 Task: Sort the products by unit price (high first).
Action: Mouse moved to (16, 316)
Screenshot: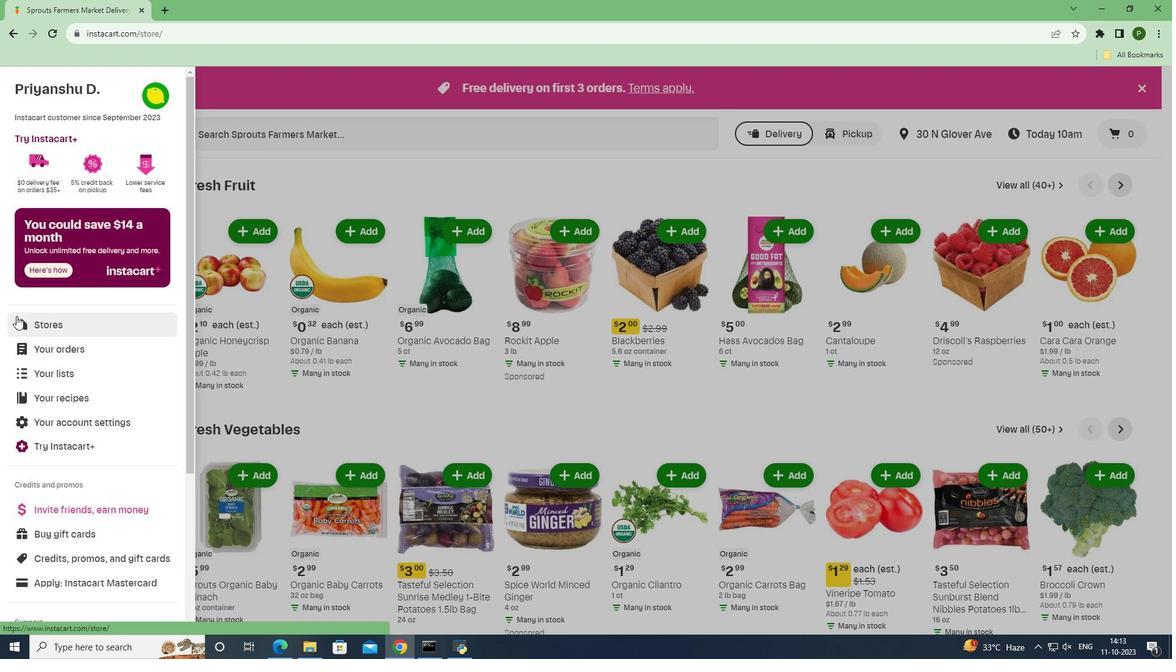 
Action: Mouse pressed left at (16, 316)
Screenshot: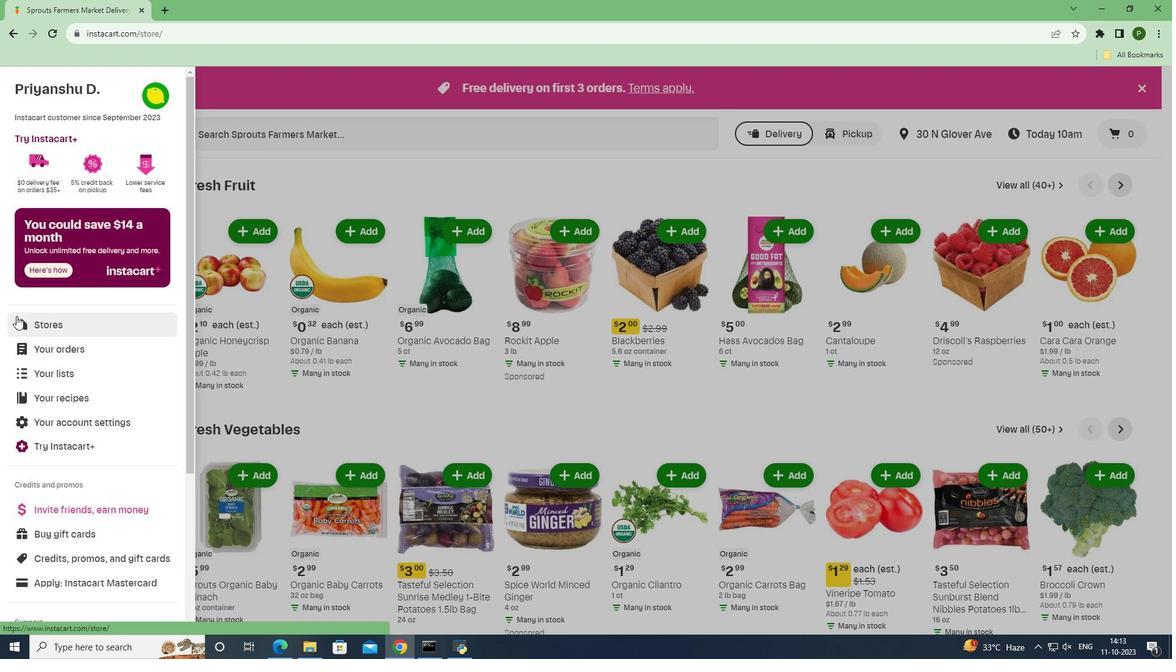 
Action: Mouse moved to (282, 143)
Screenshot: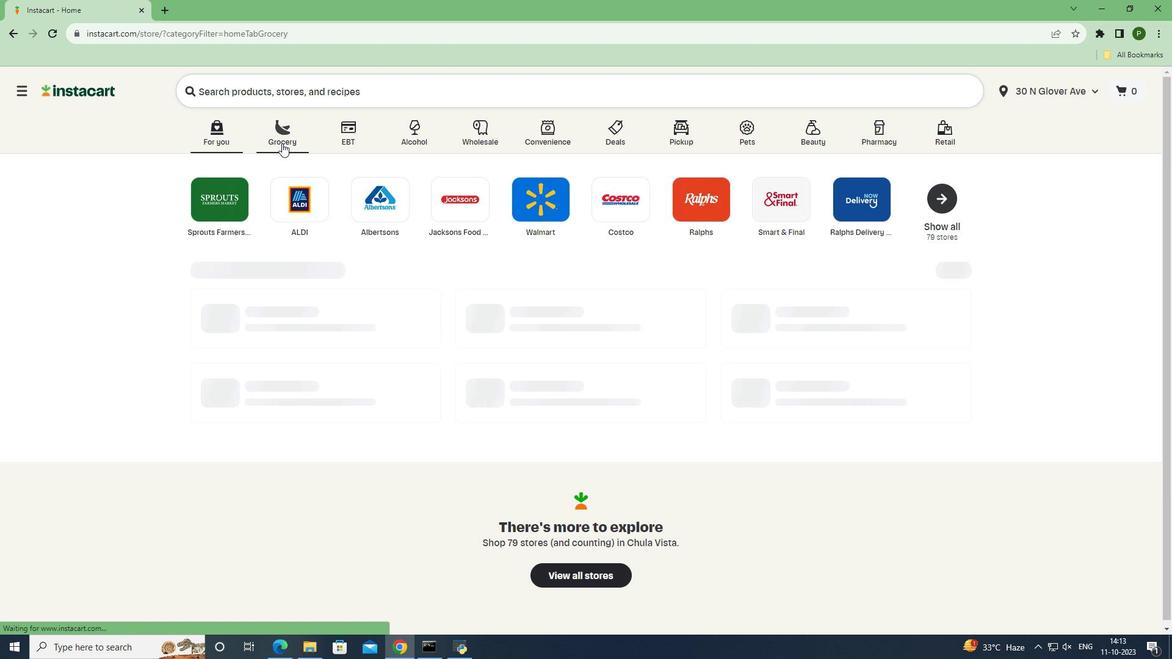 
Action: Mouse pressed left at (282, 143)
Screenshot: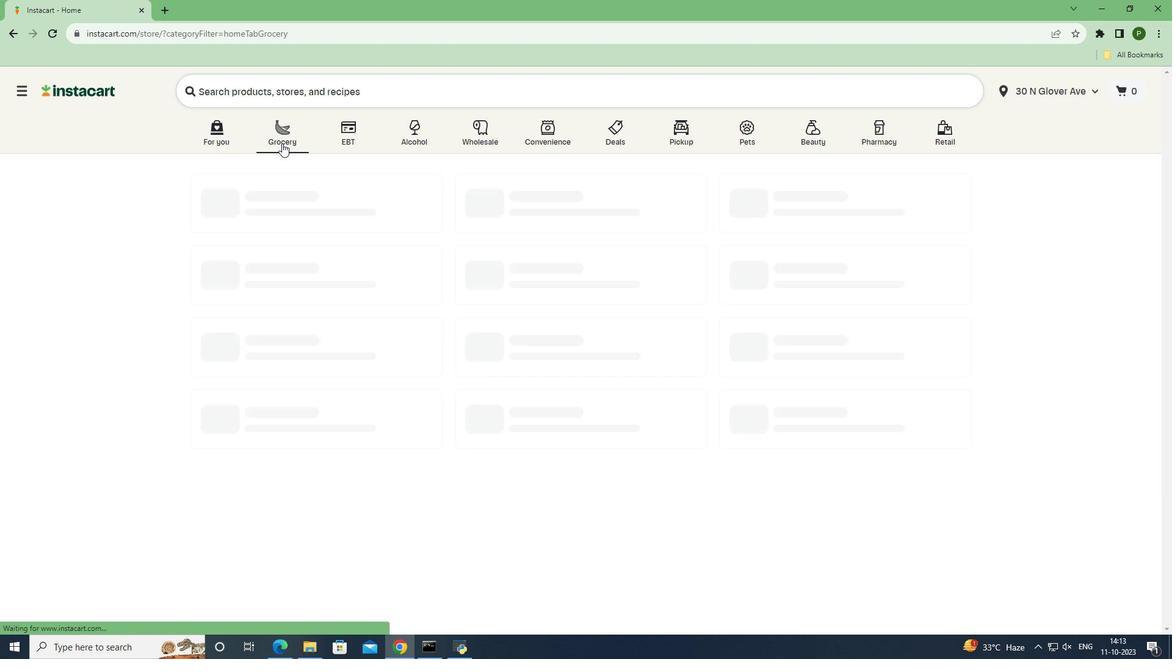 
Action: Mouse moved to (481, 271)
Screenshot: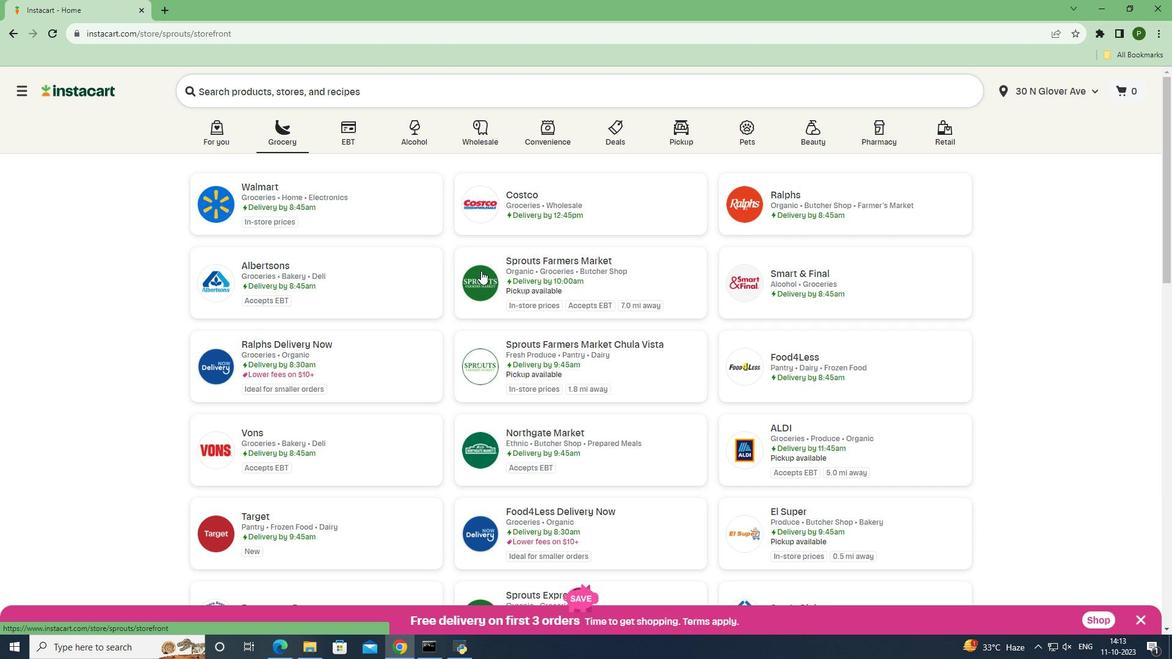 
Action: Mouse pressed left at (481, 271)
Screenshot: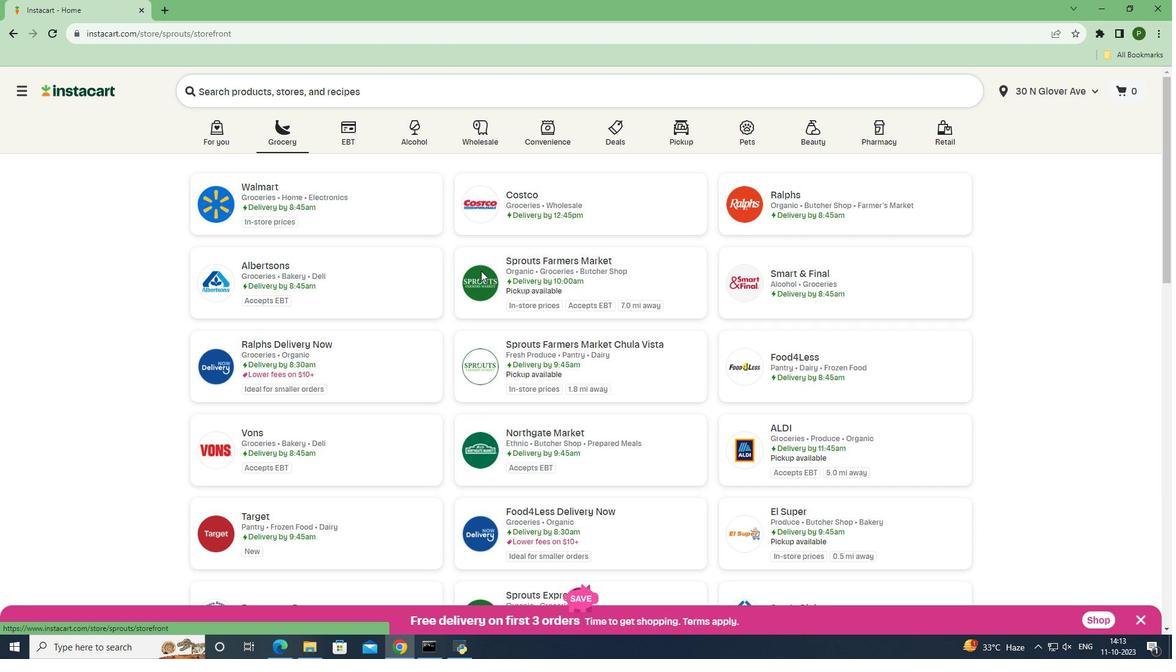 
Action: Mouse moved to (71, 456)
Screenshot: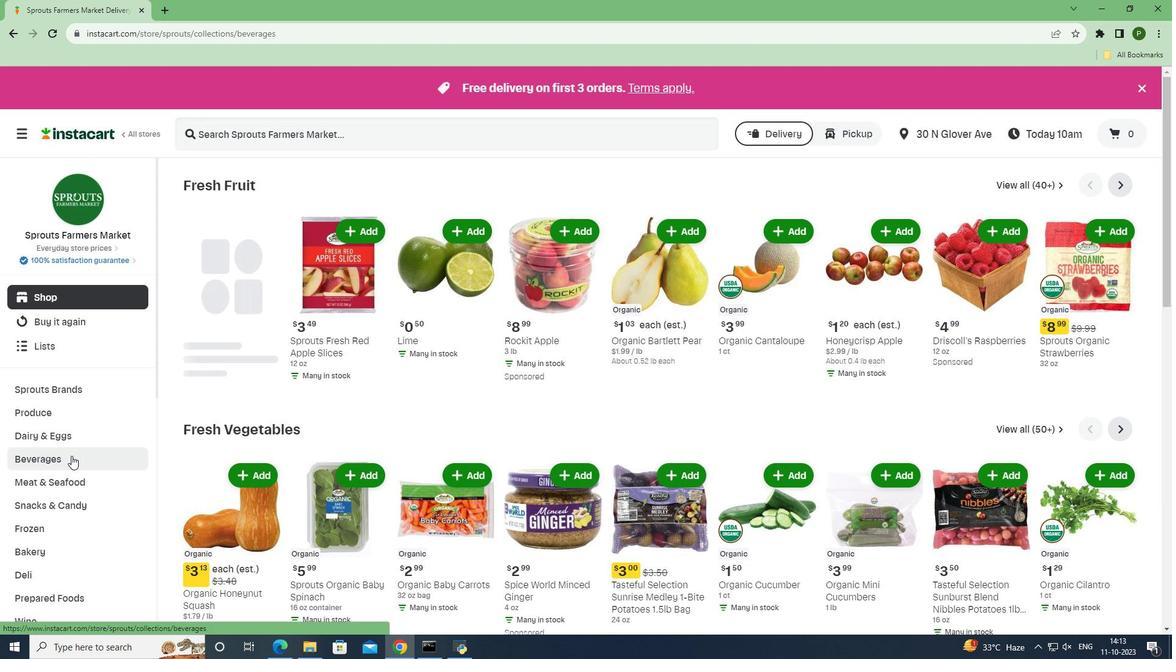 
Action: Mouse pressed left at (71, 456)
Screenshot: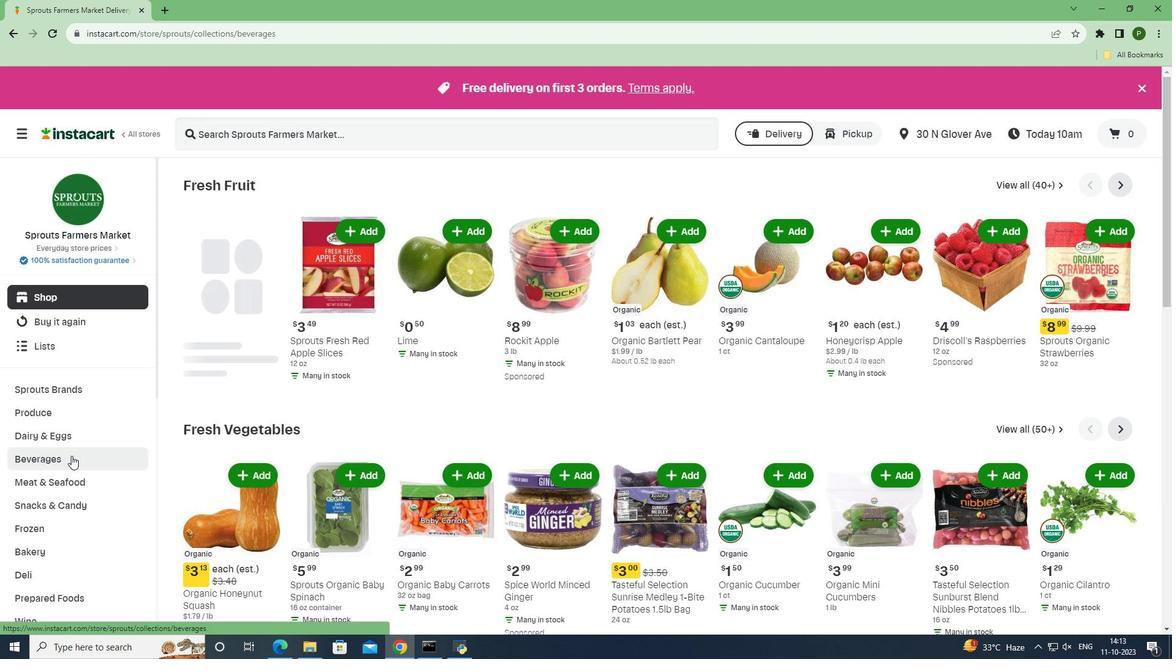 
Action: Mouse moved to (64, 526)
Screenshot: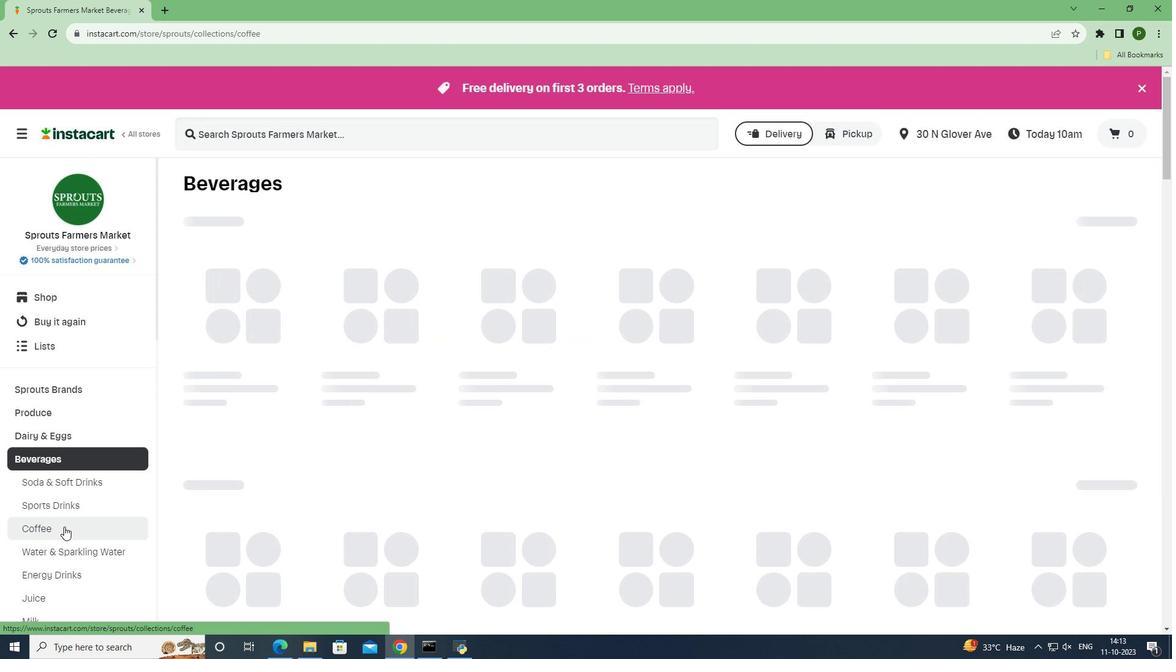
Action: Mouse pressed left at (64, 526)
Screenshot: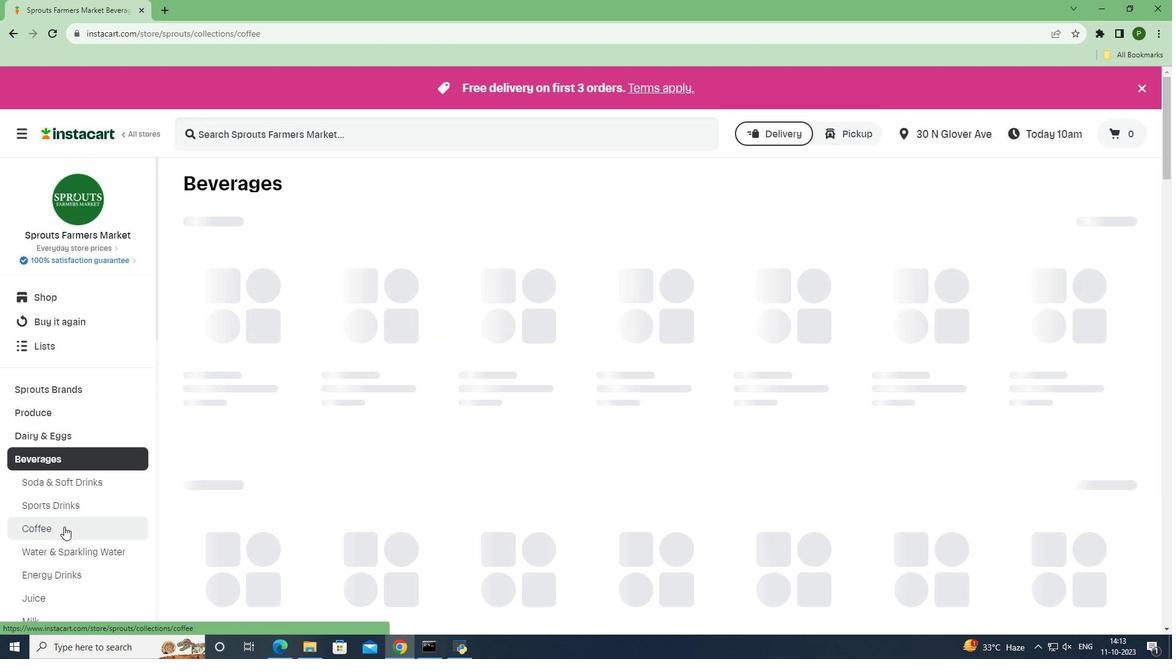 
Action: Mouse moved to (1066, 275)
Screenshot: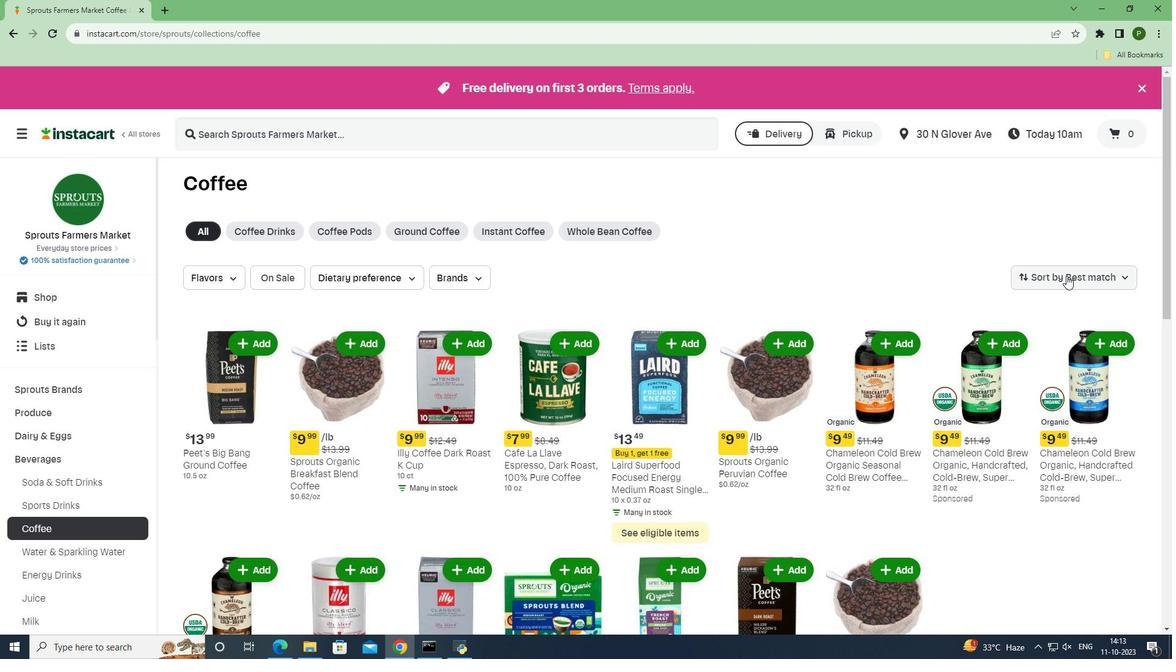 
Action: Mouse pressed left at (1066, 275)
Screenshot: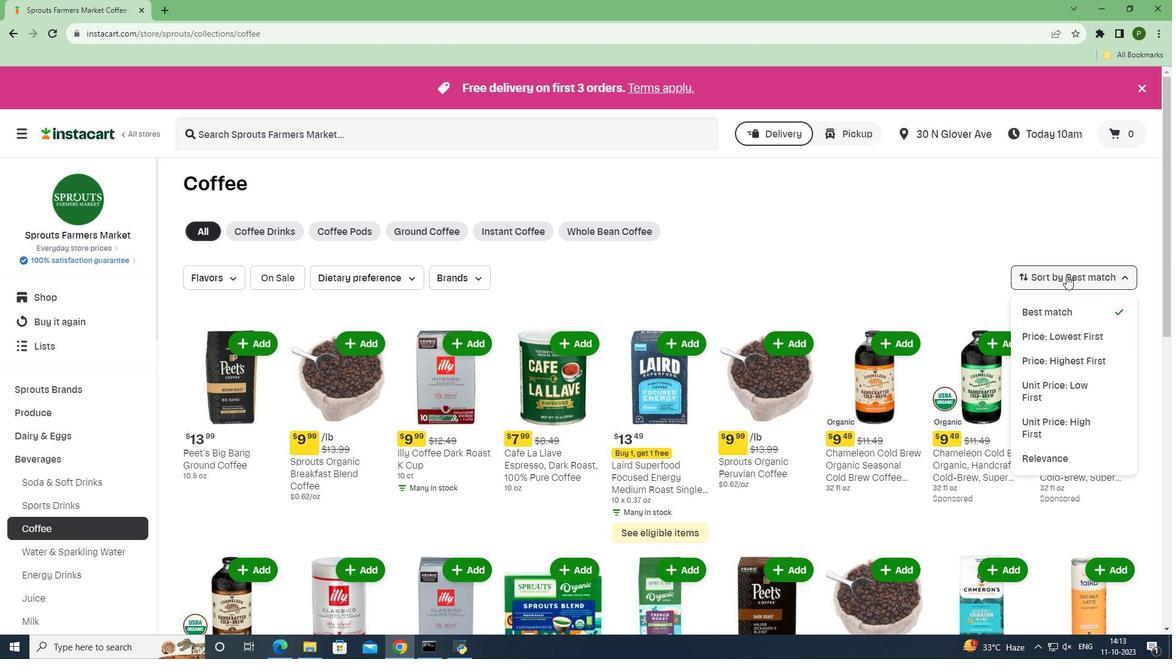 
Action: Mouse moved to (1048, 425)
Screenshot: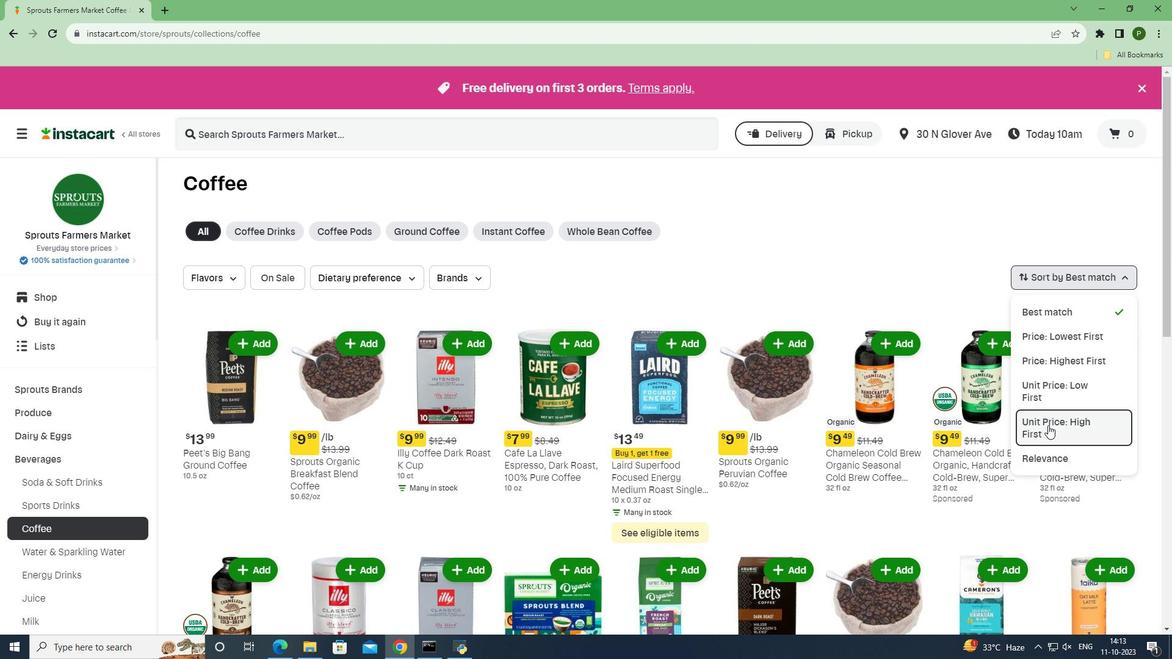 
Action: Mouse pressed left at (1048, 425)
Screenshot: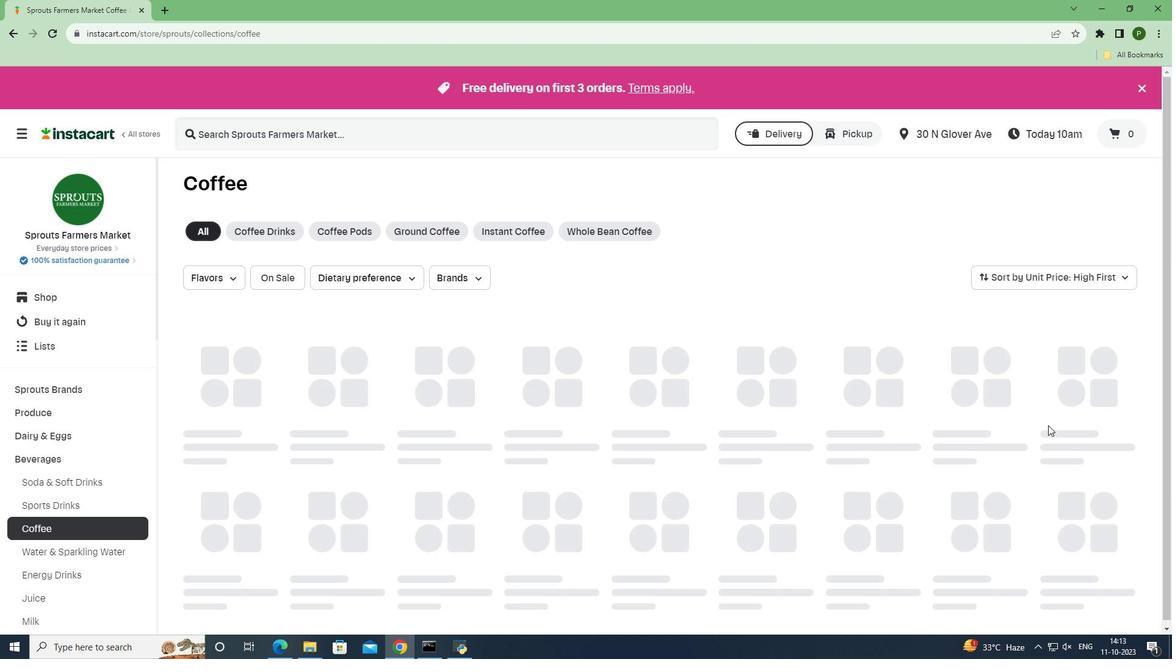 
Action: Mouse moved to (941, 540)
Screenshot: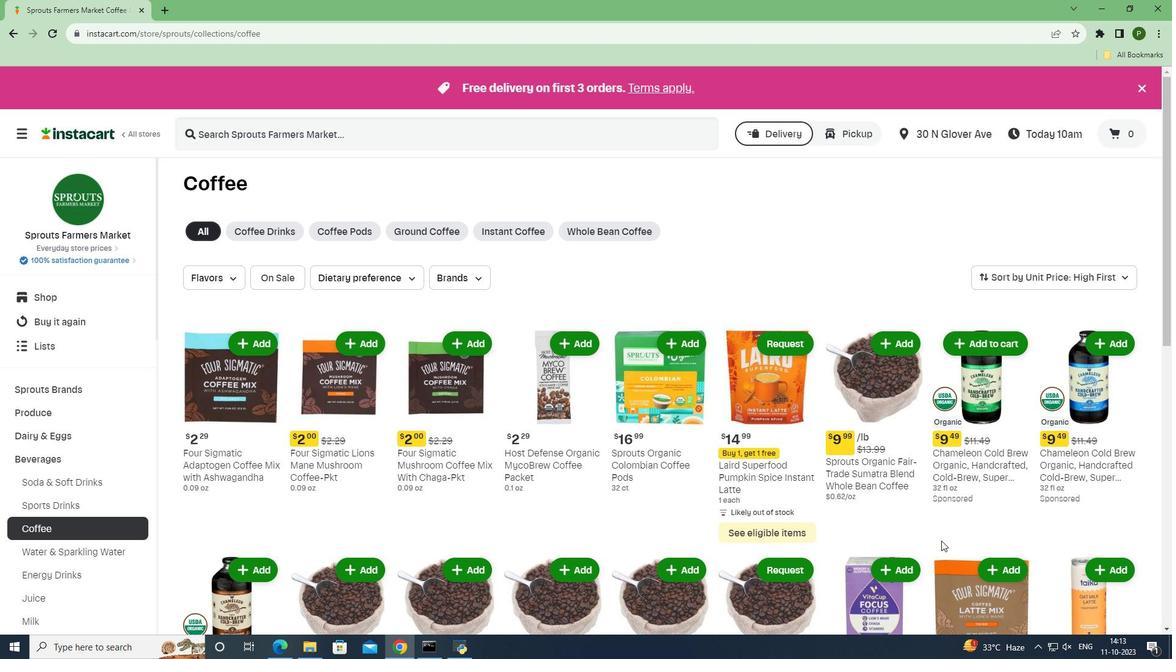 
